 Task: Open general release of liability by upcounsel template from the template gallery.
Action: Mouse moved to (46, 86)
Screenshot: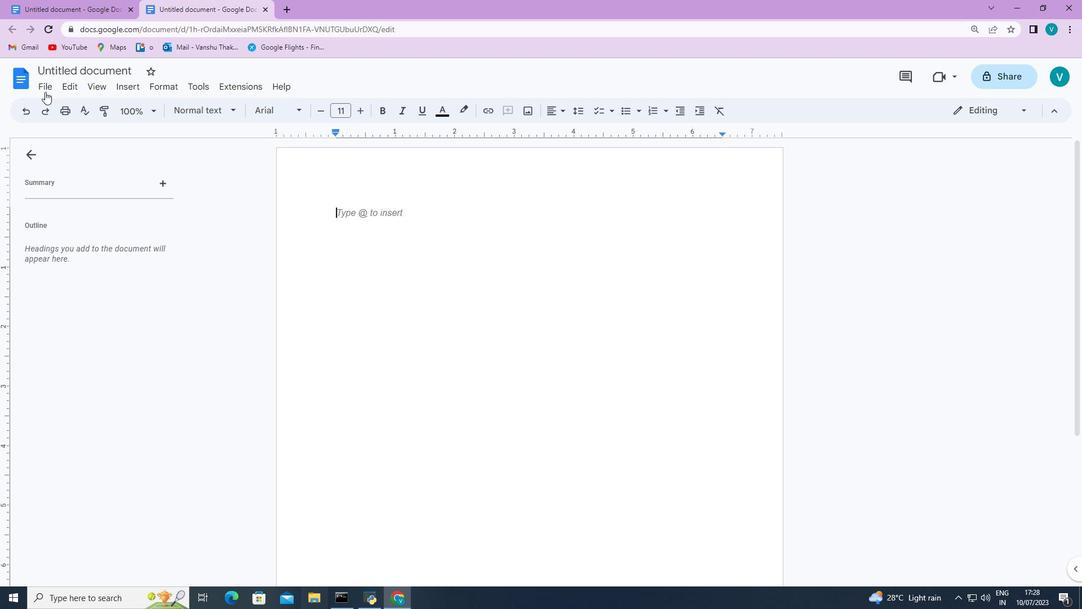
Action: Mouse pressed left at (46, 86)
Screenshot: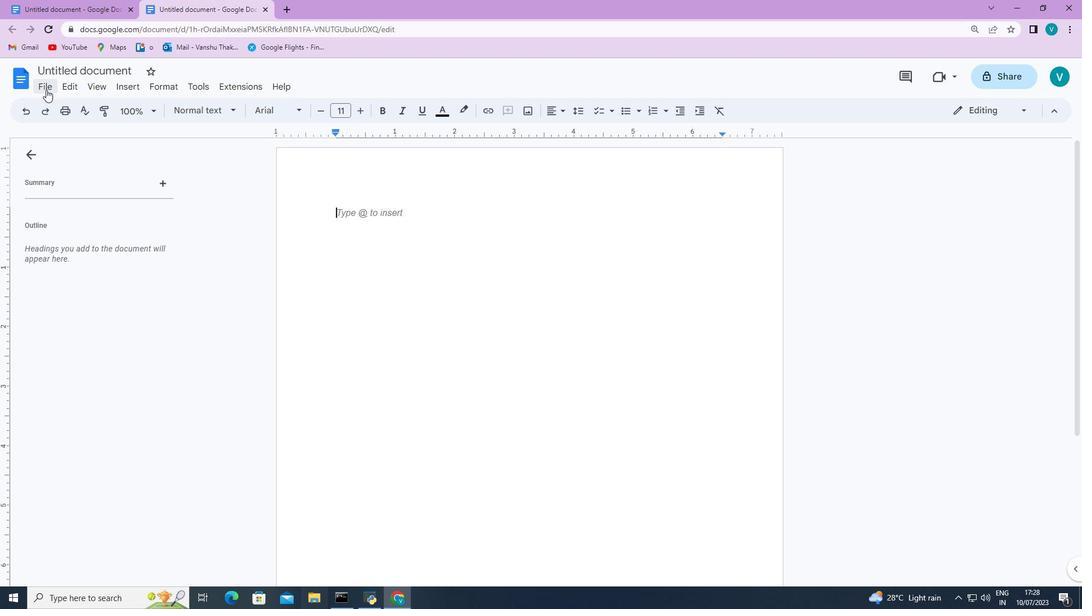 
Action: Mouse moved to (255, 124)
Screenshot: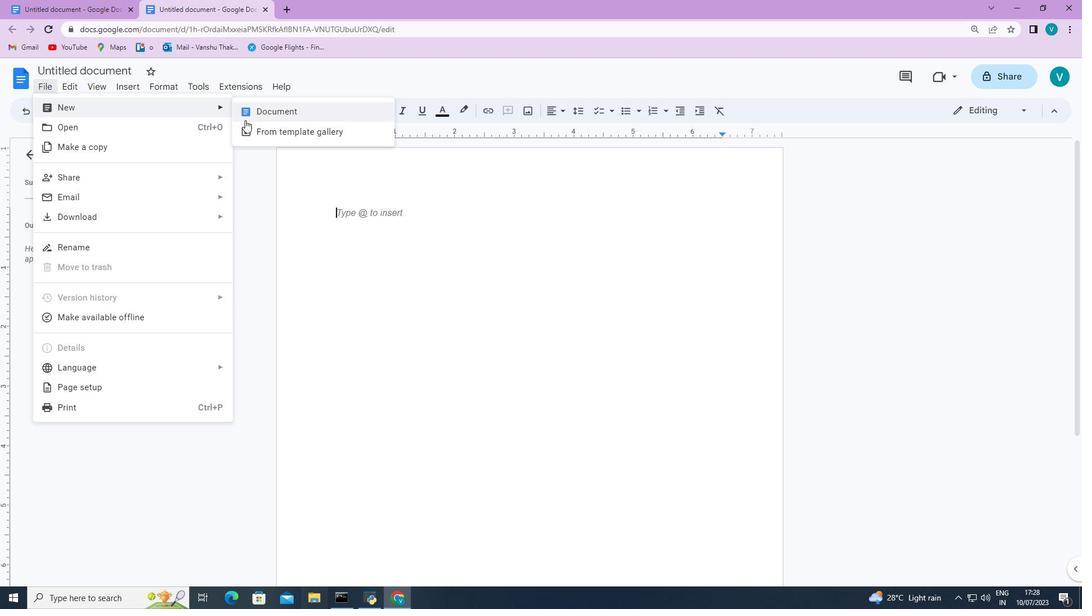 
Action: Mouse pressed left at (255, 124)
Screenshot: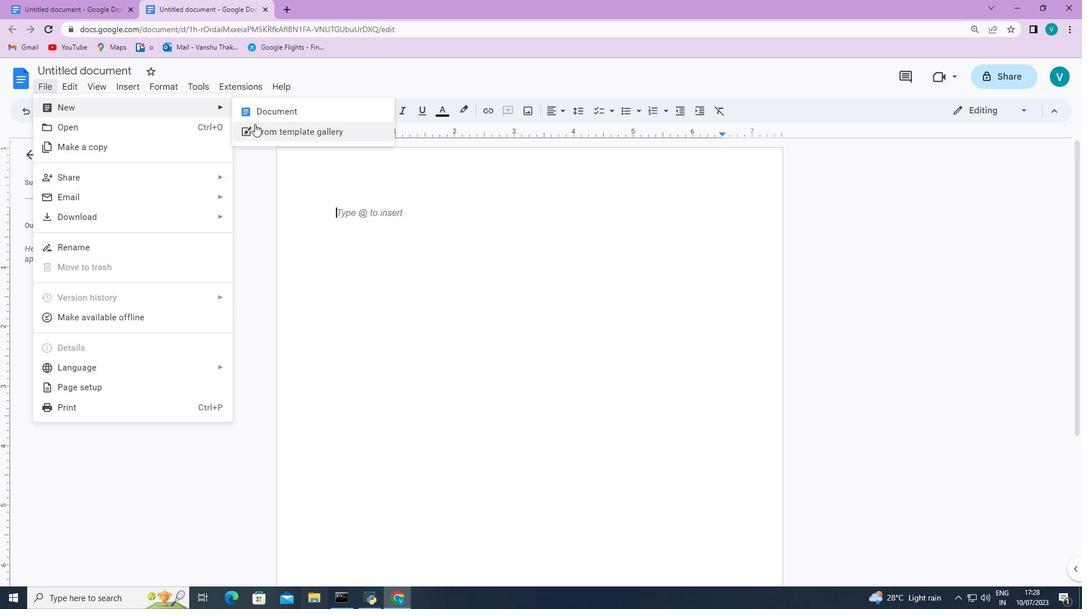 
Action: Mouse moved to (385, 298)
Screenshot: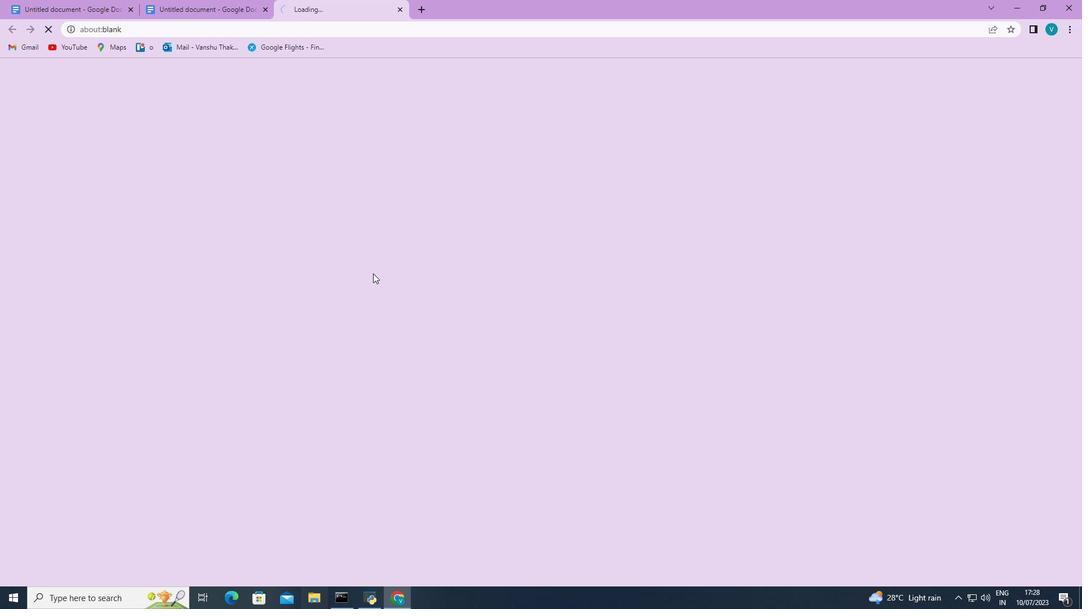 
Action: Mouse scrolled (385, 298) with delta (0, 0)
Screenshot: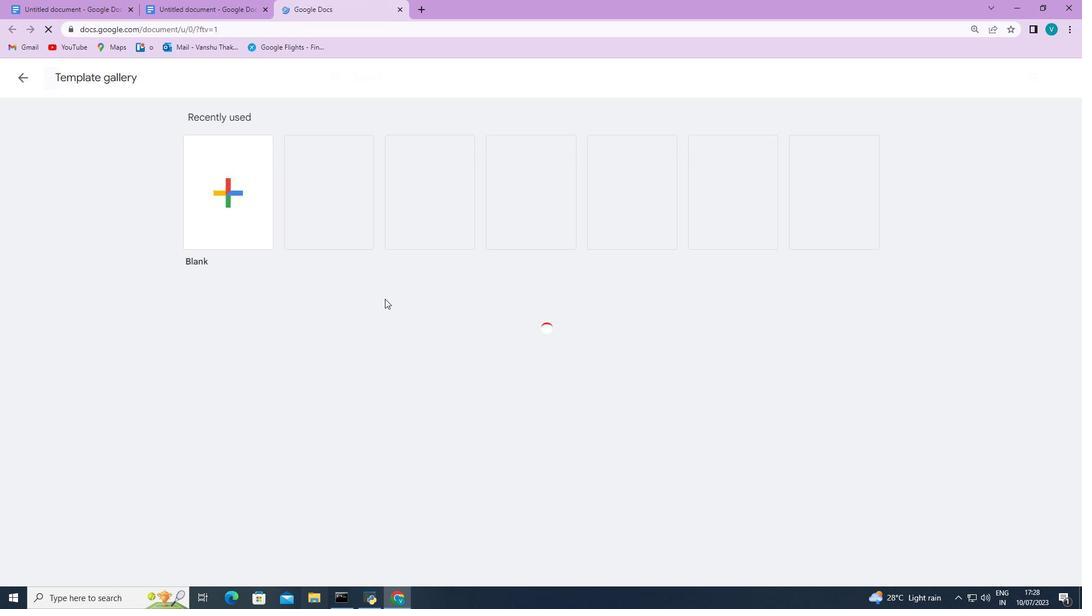 
Action: Mouse scrolled (385, 298) with delta (0, 0)
Screenshot: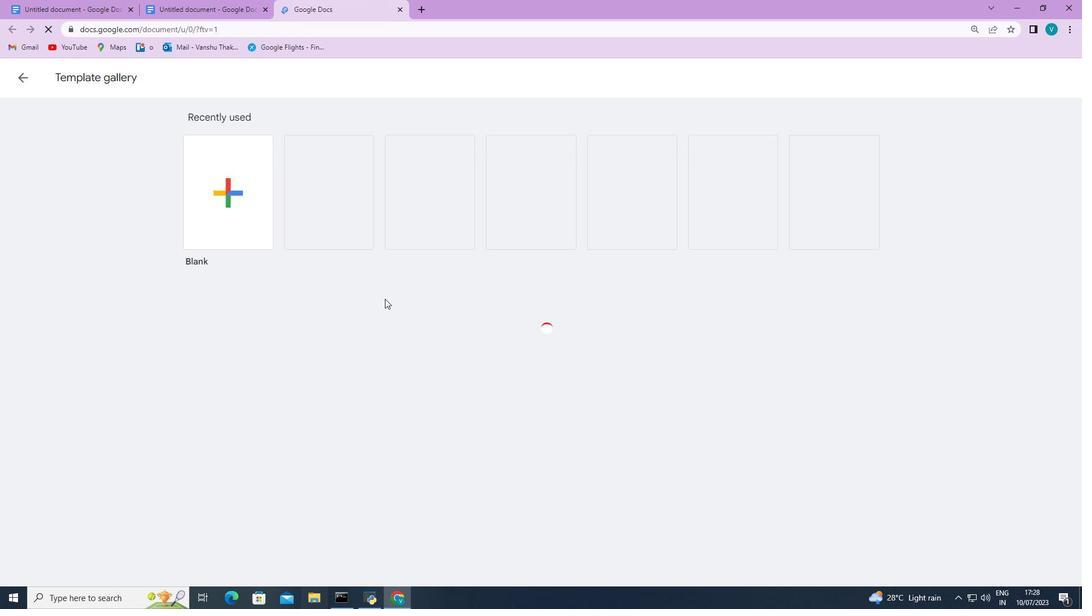 
Action: Mouse scrolled (385, 298) with delta (0, 0)
Screenshot: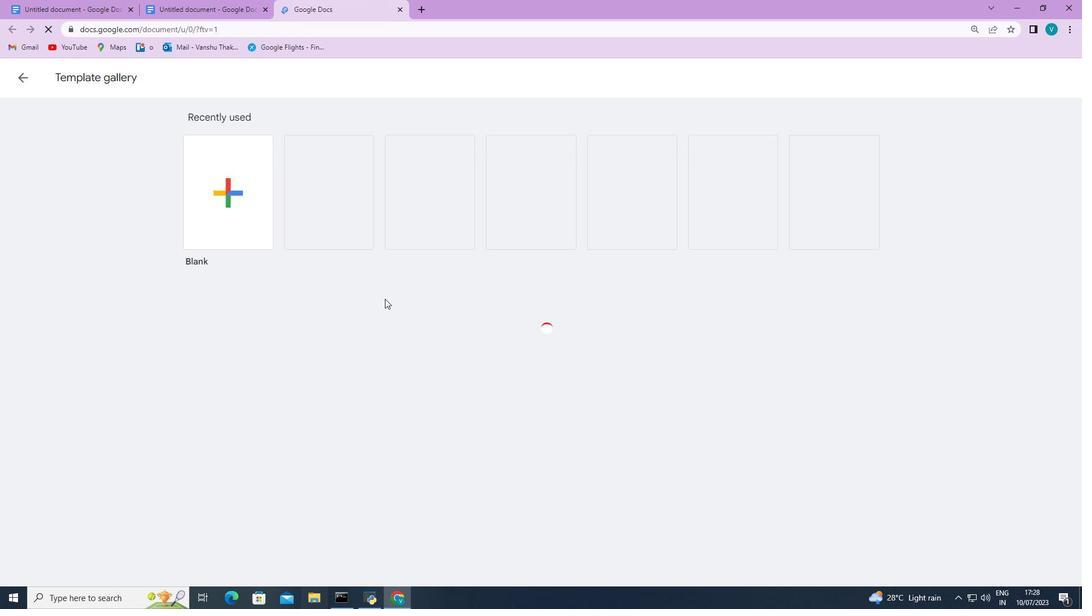 
Action: Mouse scrolled (385, 298) with delta (0, 0)
Screenshot: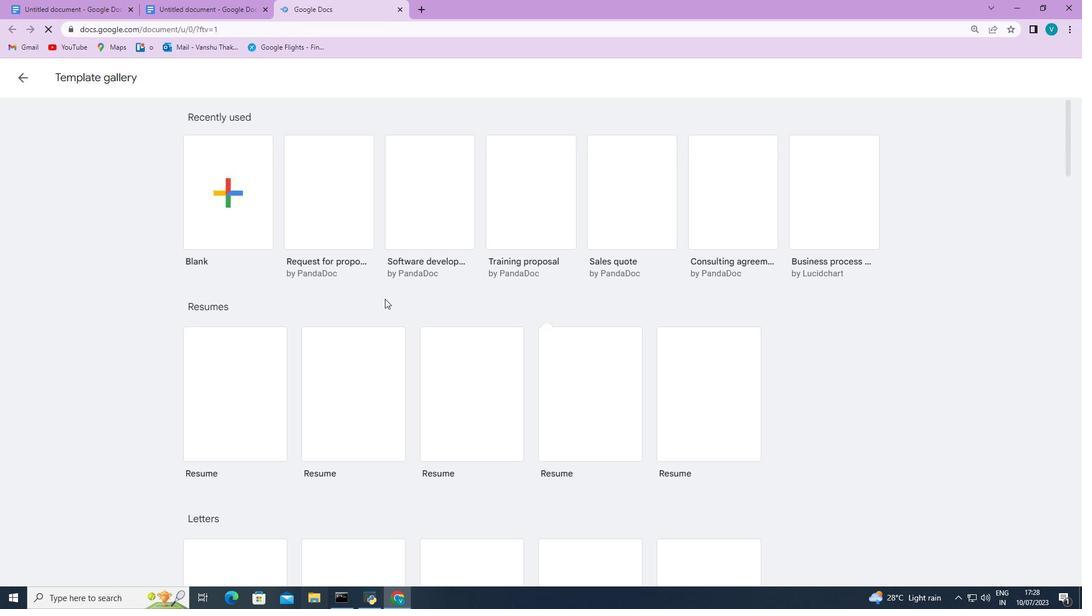 
Action: Mouse scrolled (385, 298) with delta (0, 0)
Screenshot: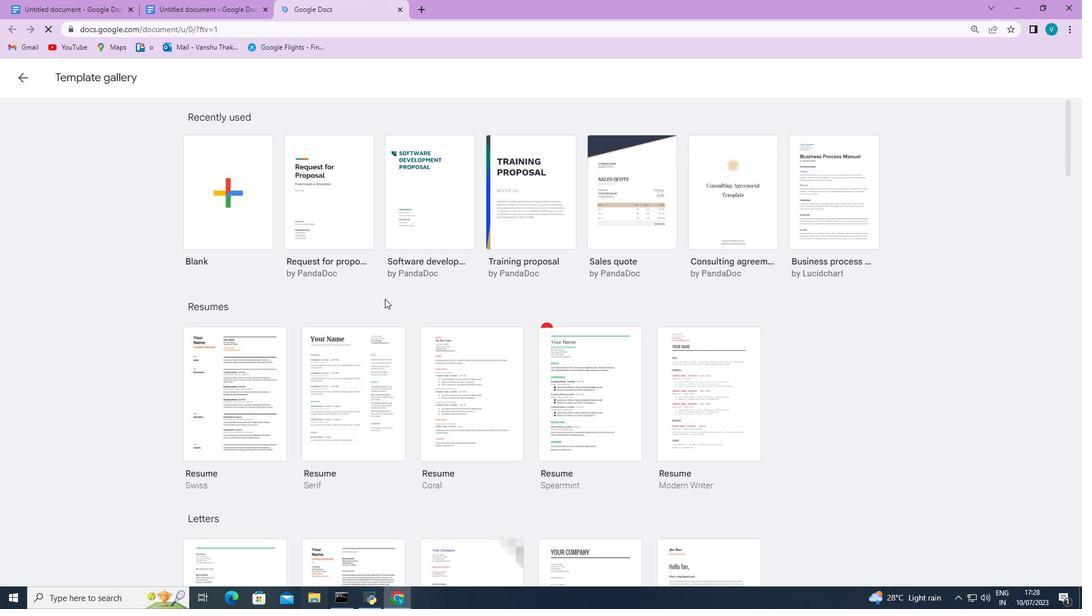 
Action: Mouse scrolled (385, 298) with delta (0, 0)
Screenshot: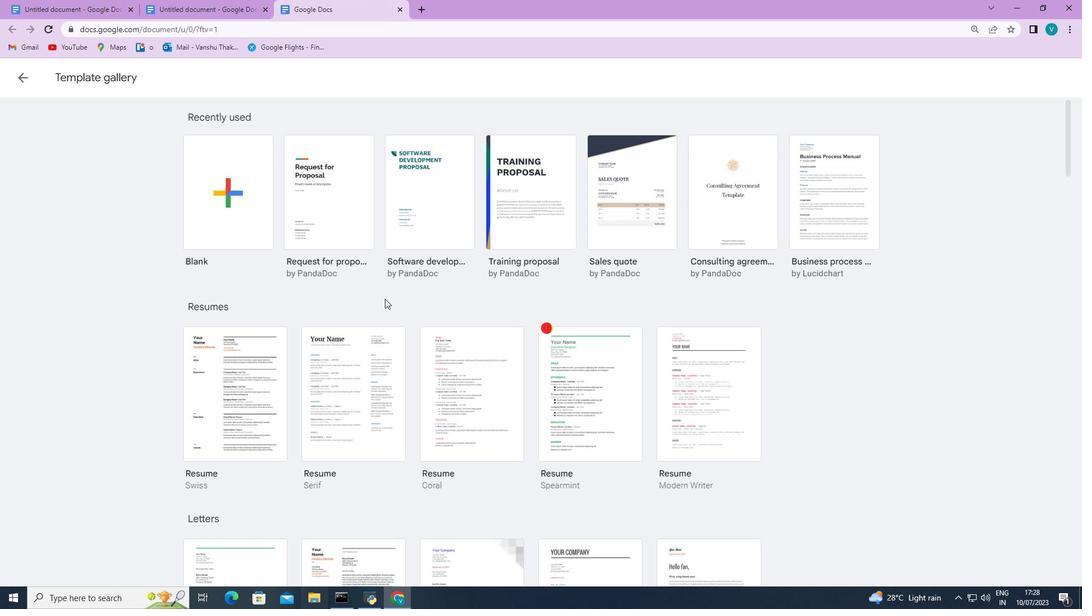 
Action: Mouse scrolled (385, 298) with delta (0, 0)
Screenshot: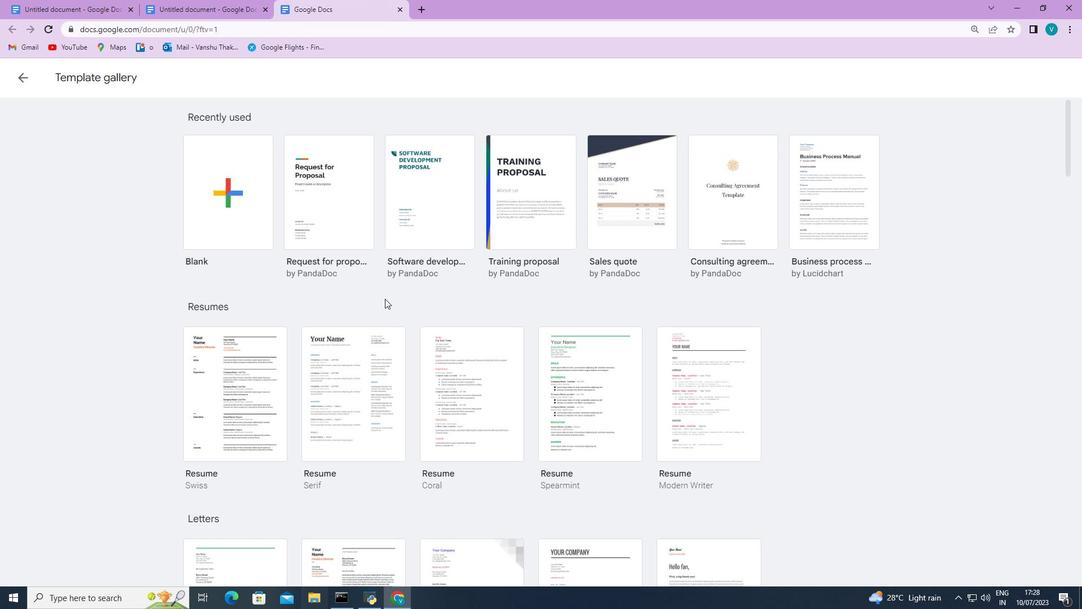 
Action: Mouse scrolled (385, 298) with delta (0, 0)
Screenshot: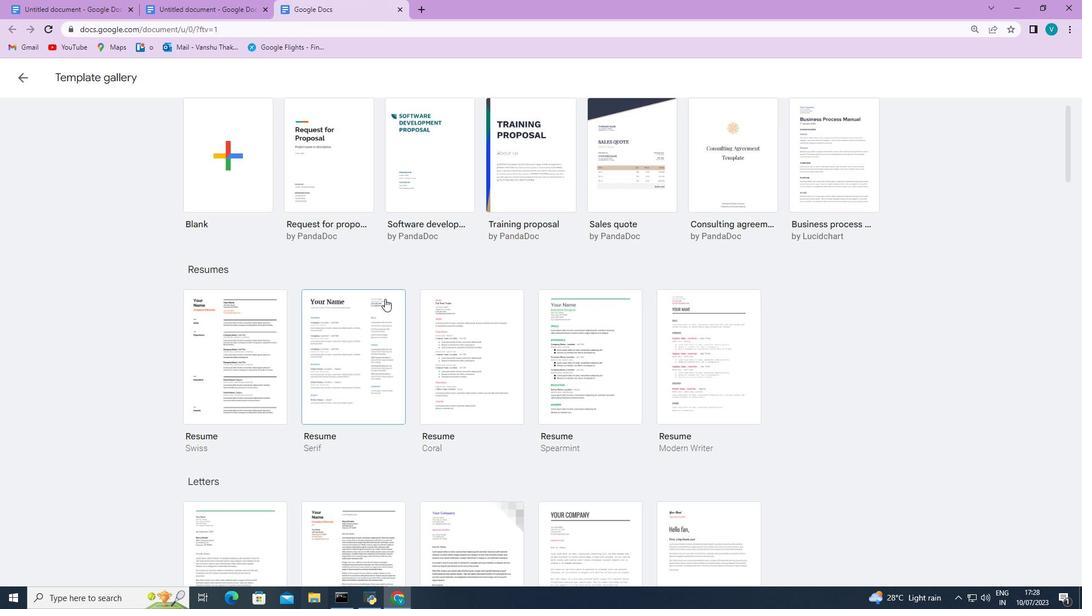 
Action: Mouse scrolled (385, 298) with delta (0, 0)
Screenshot: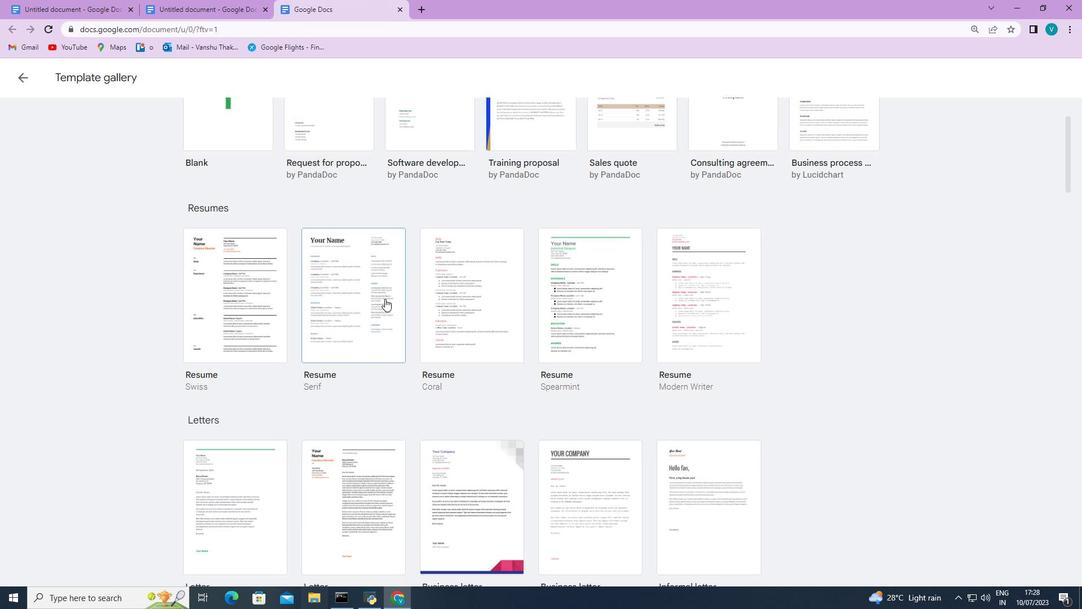 
Action: Mouse scrolled (385, 298) with delta (0, 0)
Screenshot: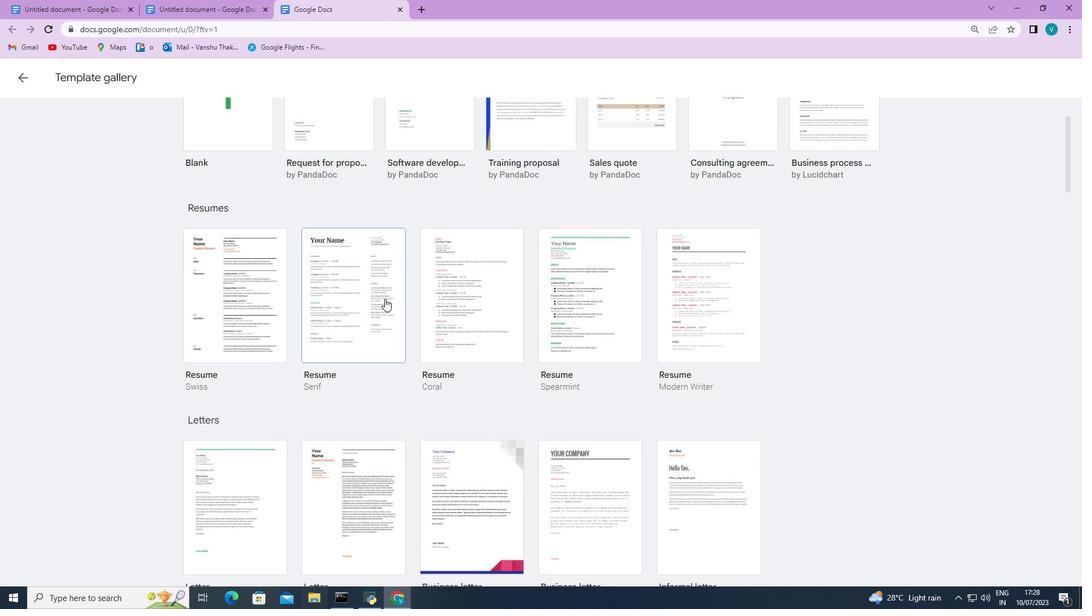 
Action: Mouse scrolled (385, 298) with delta (0, 0)
Screenshot: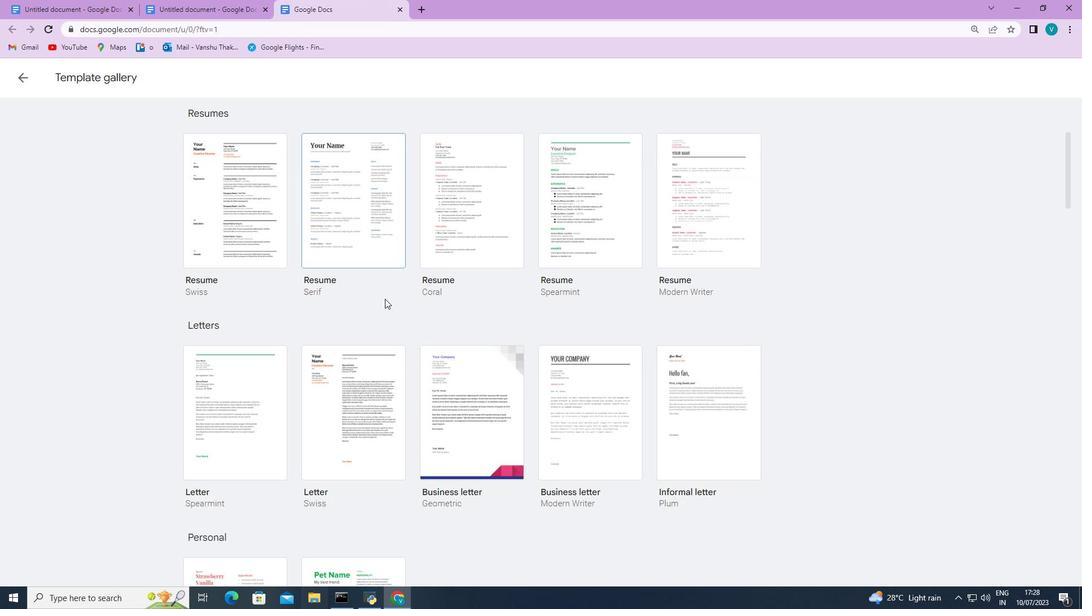 
Action: Mouse scrolled (385, 298) with delta (0, 0)
Screenshot: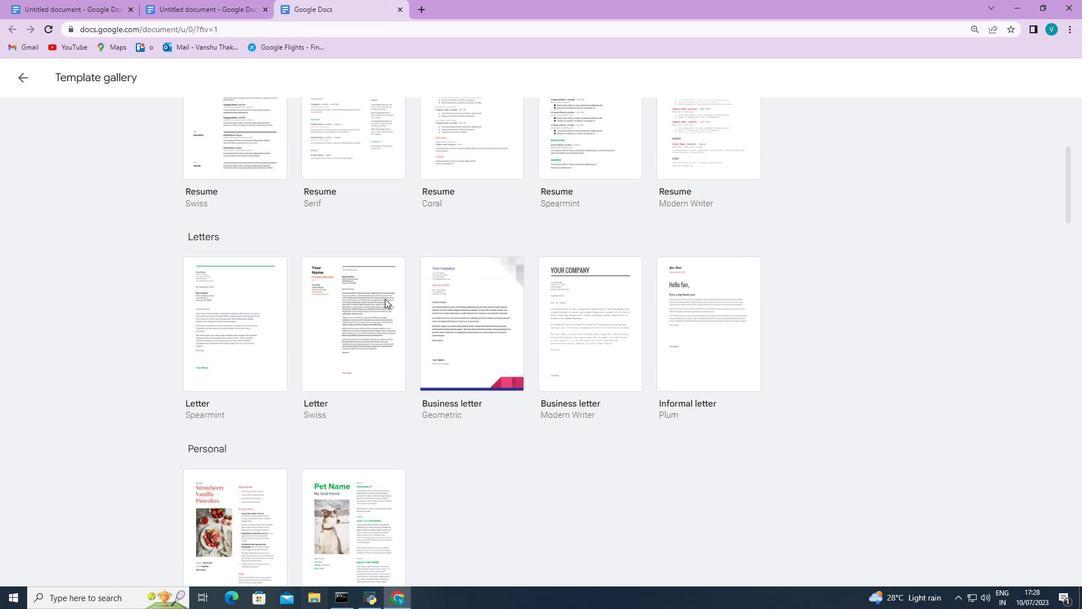 
Action: Mouse scrolled (385, 298) with delta (0, 0)
Screenshot: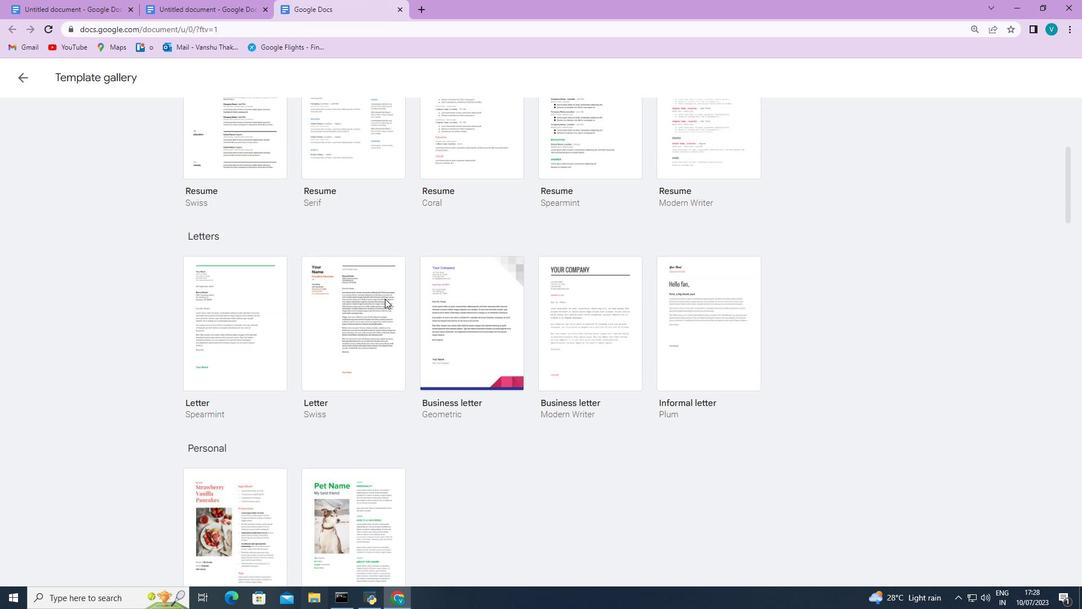 
Action: Mouse scrolled (385, 298) with delta (0, 0)
Screenshot: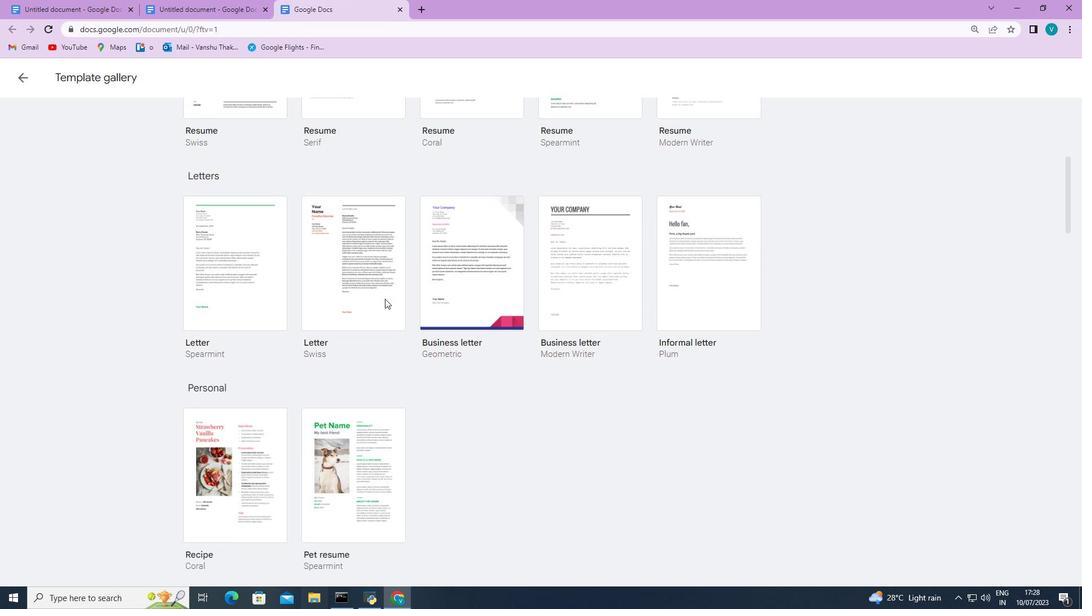 
Action: Mouse scrolled (385, 298) with delta (0, 0)
Screenshot: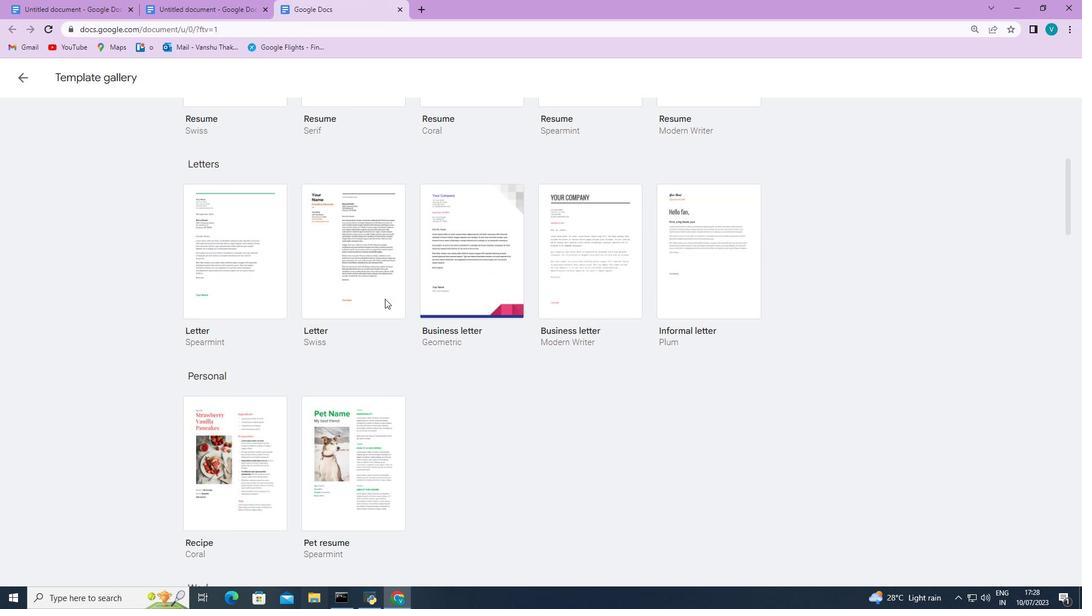 
Action: Mouse scrolled (385, 298) with delta (0, 0)
Screenshot: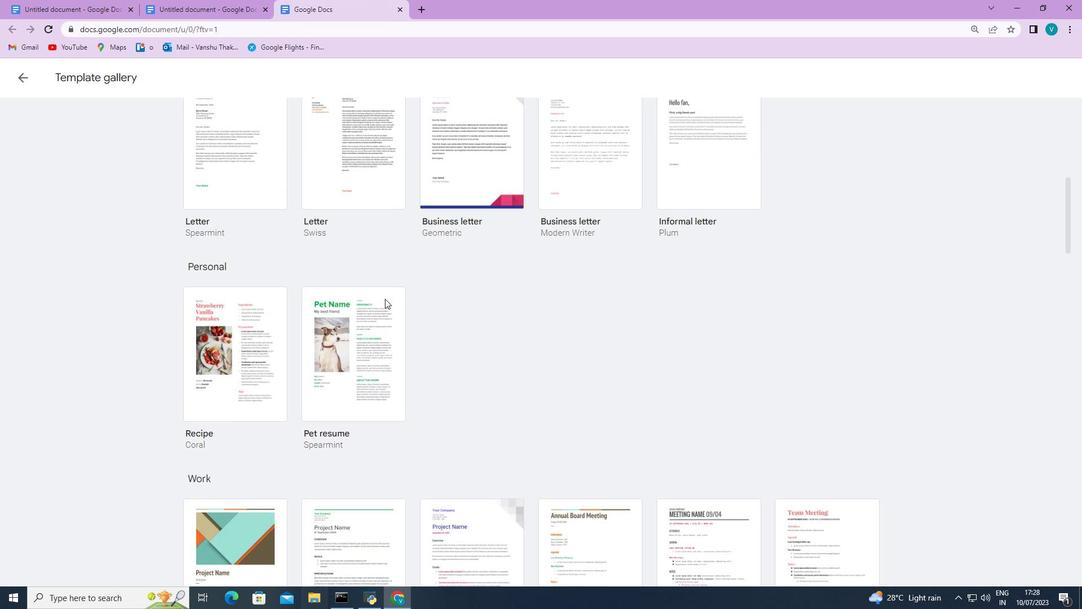 
Action: Mouse scrolled (385, 298) with delta (0, 0)
Screenshot: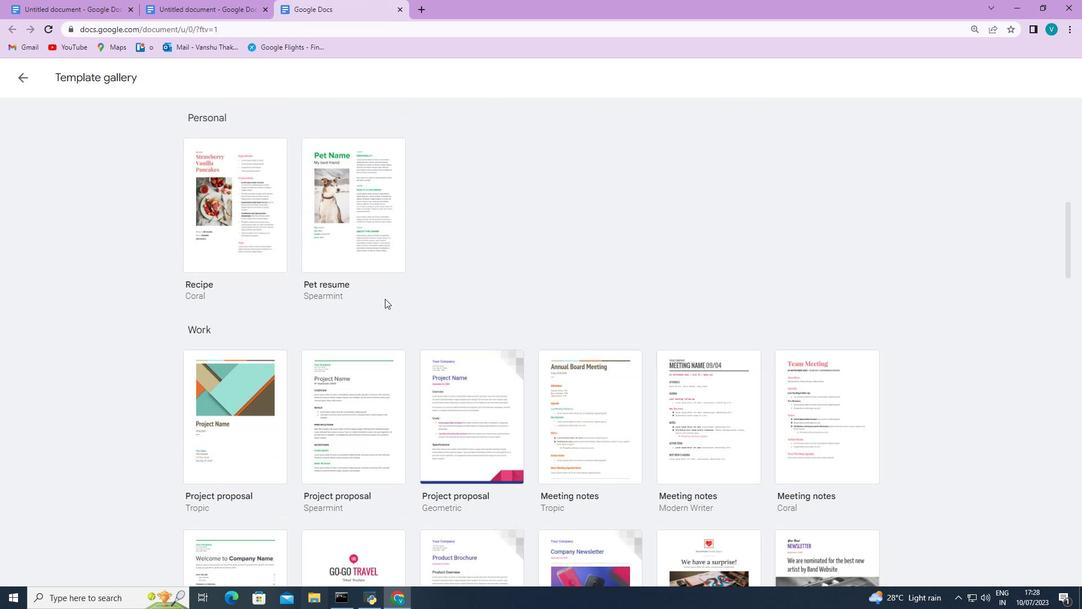 
Action: Mouse scrolled (385, 298) with delta (0, 0)
Screenshot: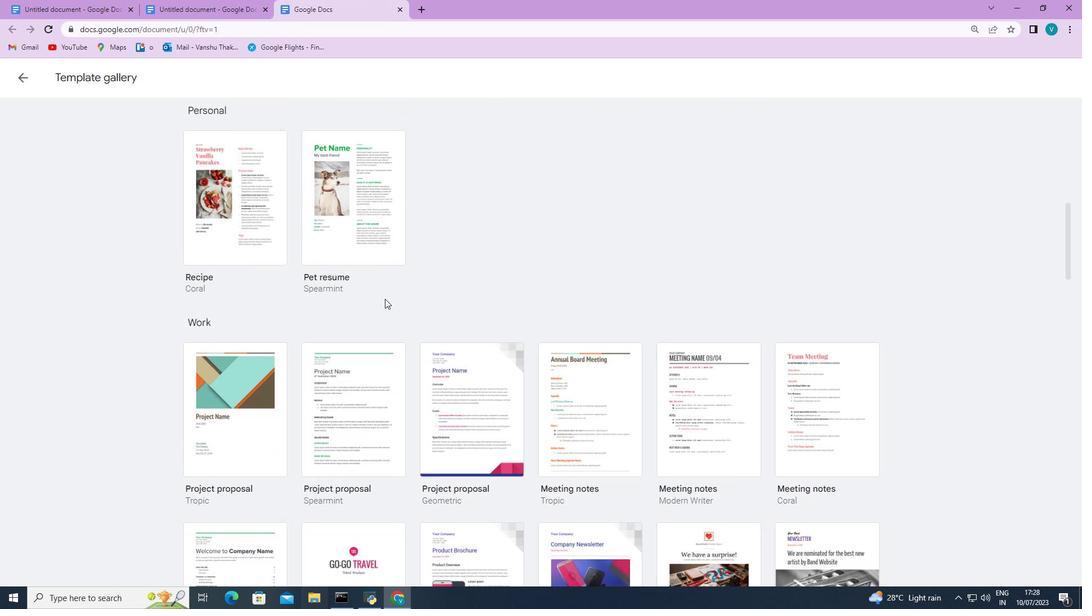 
Action: Mouse scrolled (385, 298) with delta (0, 0)
Screenshot: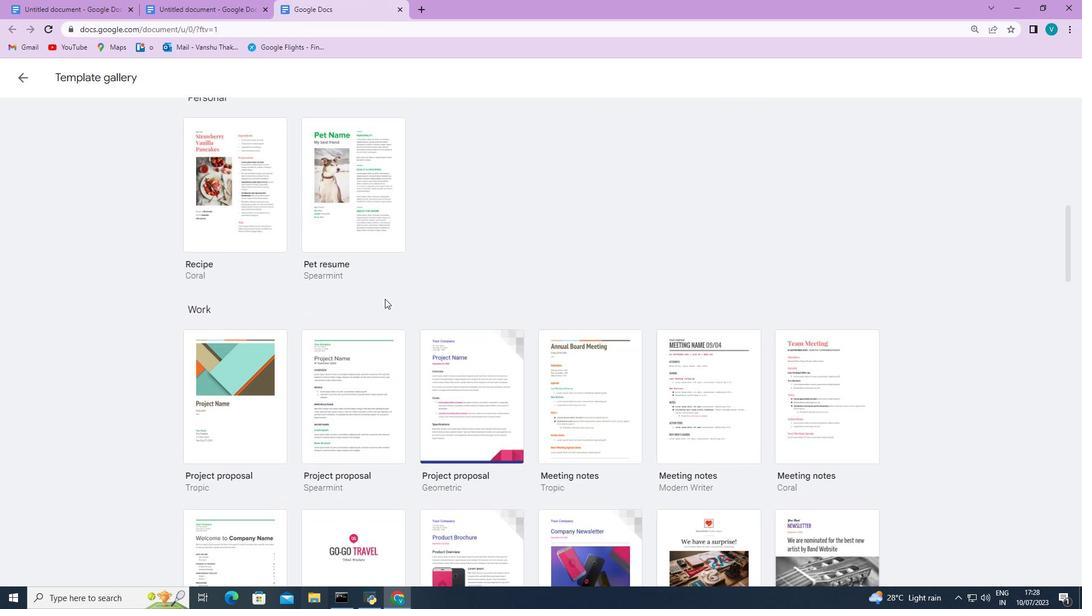 
Action: Mouse scrolled (385, 298) with delta (0, 0)
Screenshot: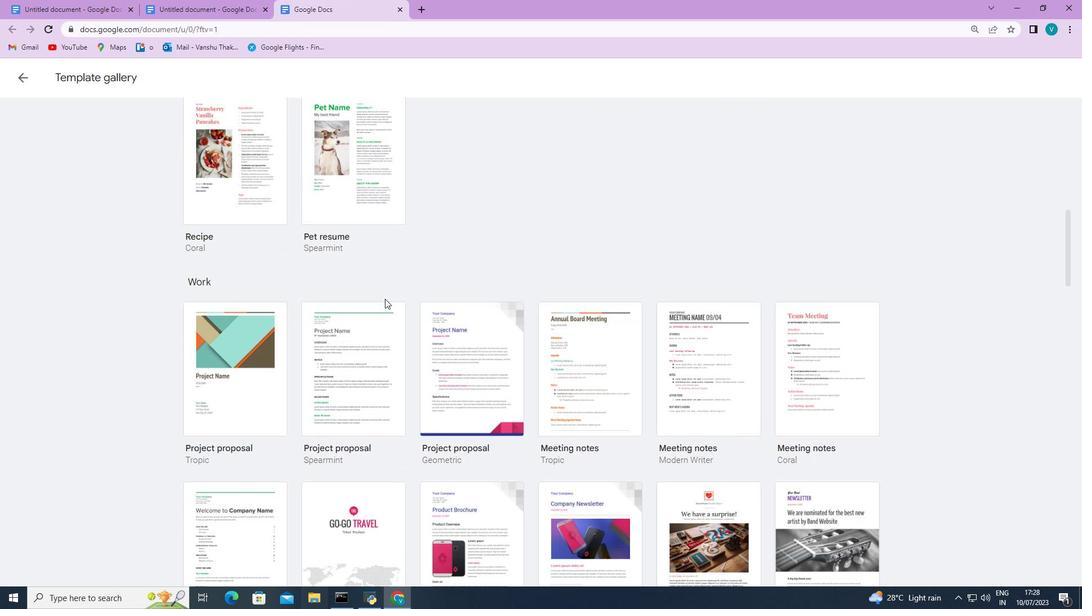 
Action: Mouse scrolled (385, 298) with delta (0, 0)
Screenshot: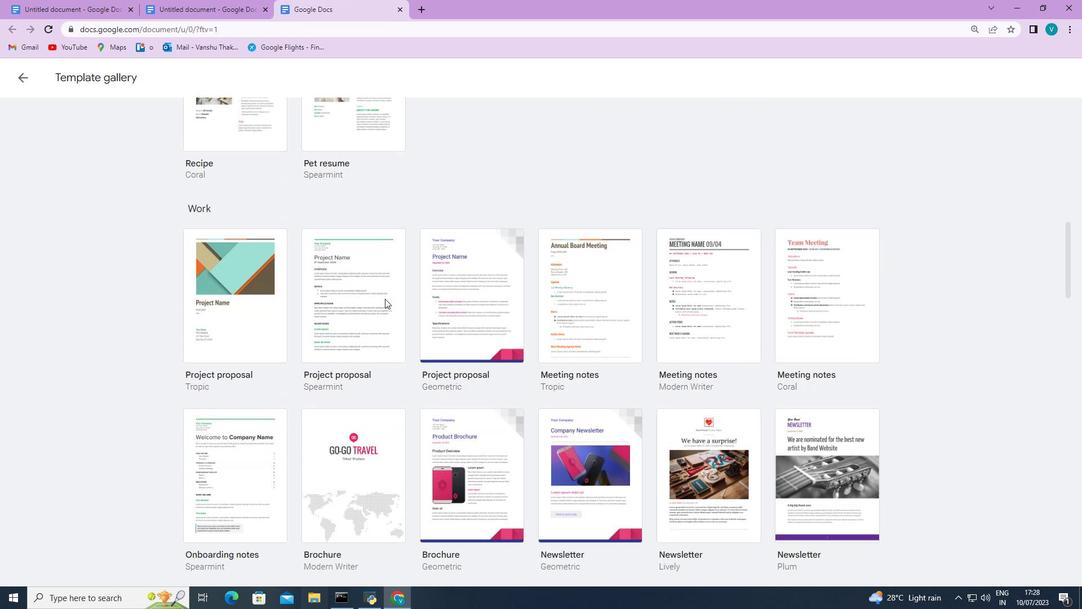 
Action: Mouse scrolled (385, 298) with delta (0, 0)
Screenshot: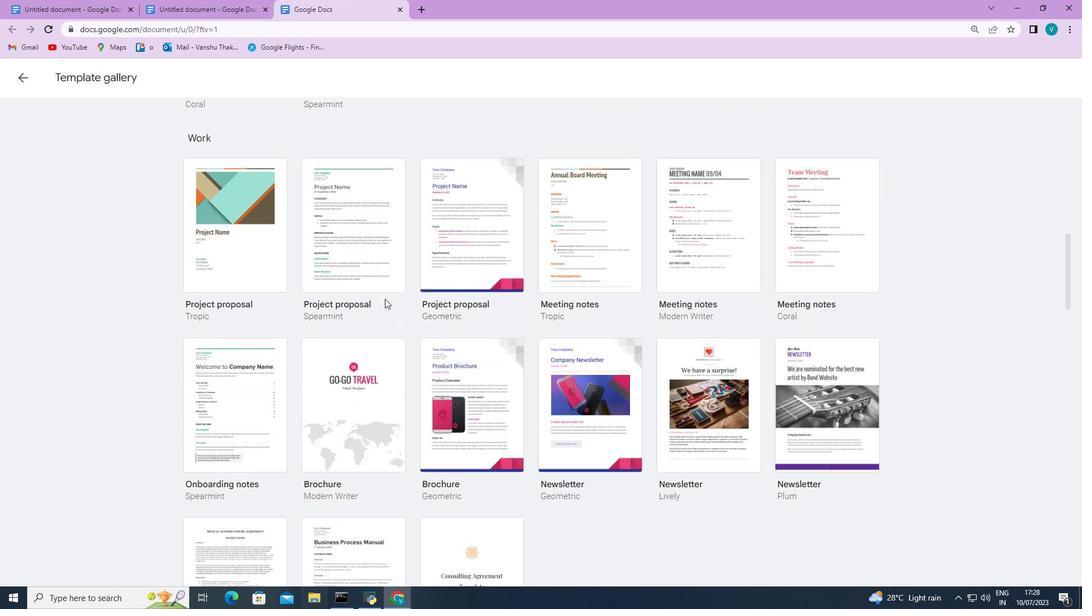 
Action: Mouse scrolled (385, 298) with delta (0, 0)
Screenshot: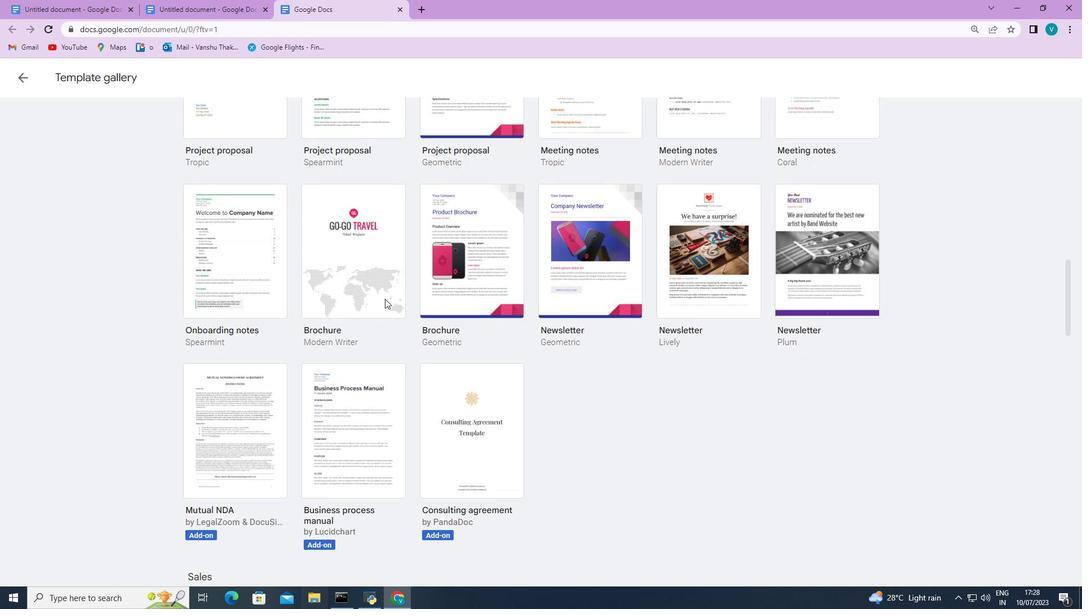 
Action: Mouse scrolled (385, 298) with delta (0, 0)
Screenshot: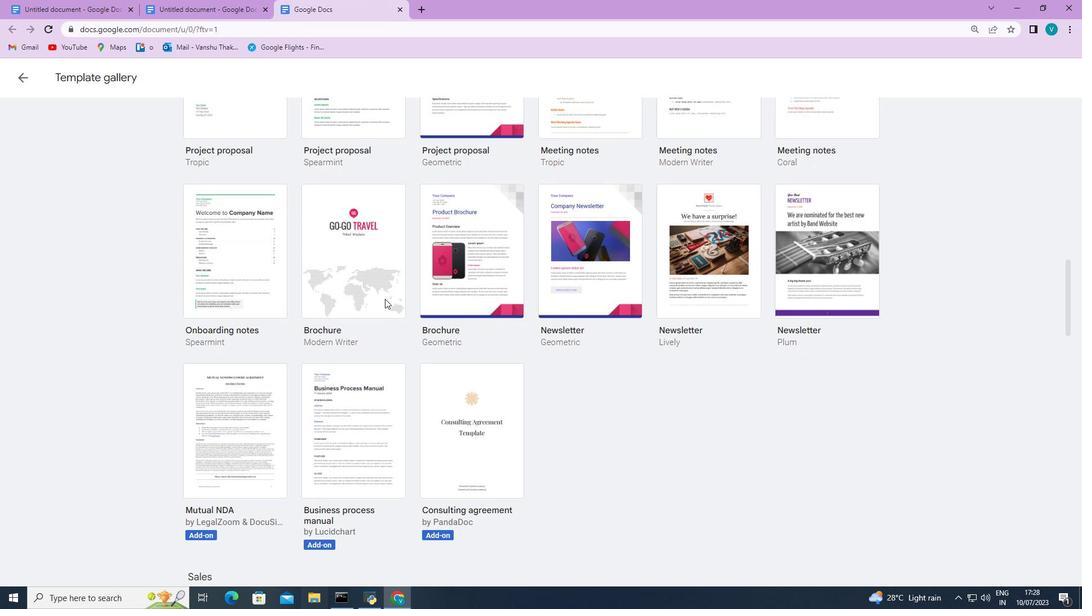
Action: Mouse scrolled (385, 298) with delta (0, 0)
Screenshot: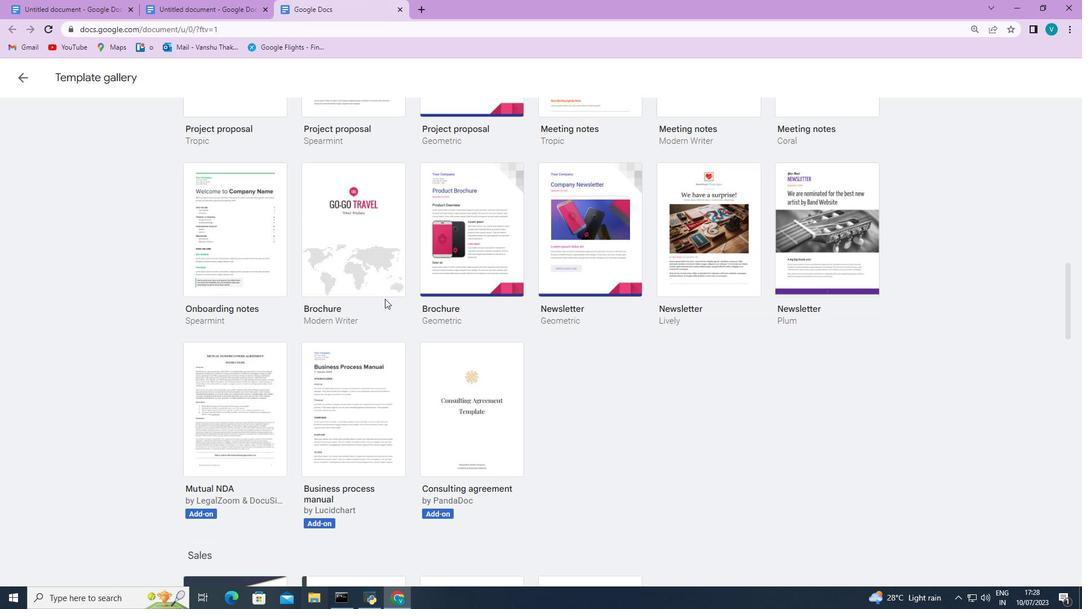 
Action: Mouse scrolled (385, 298) with delta (0, 0)
Screenshot: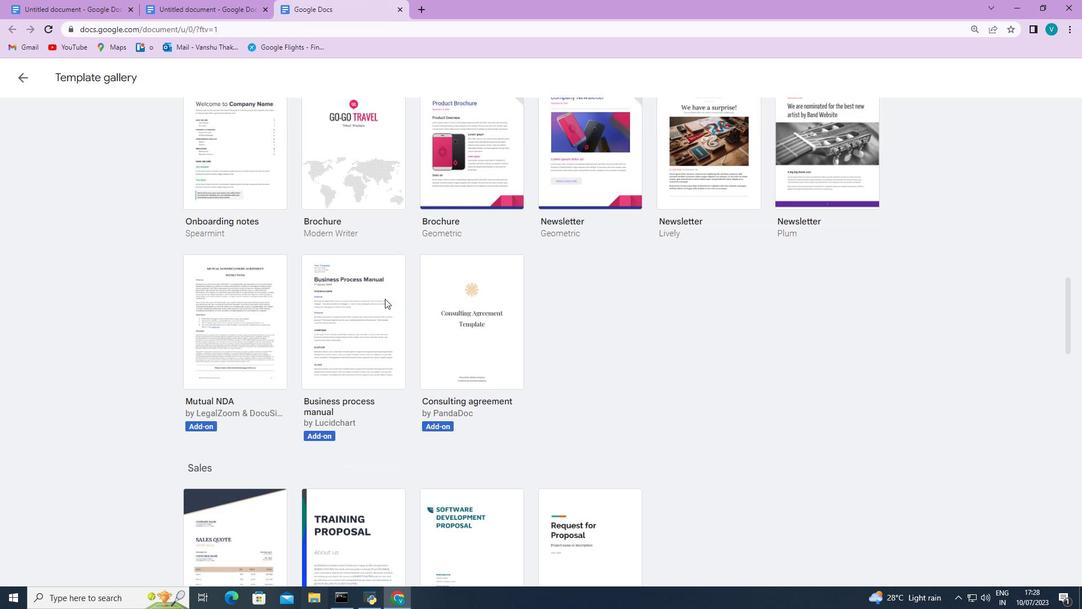 
Action: Mouse scrolled (385, 298) with delta (0, 0)
Screenshot: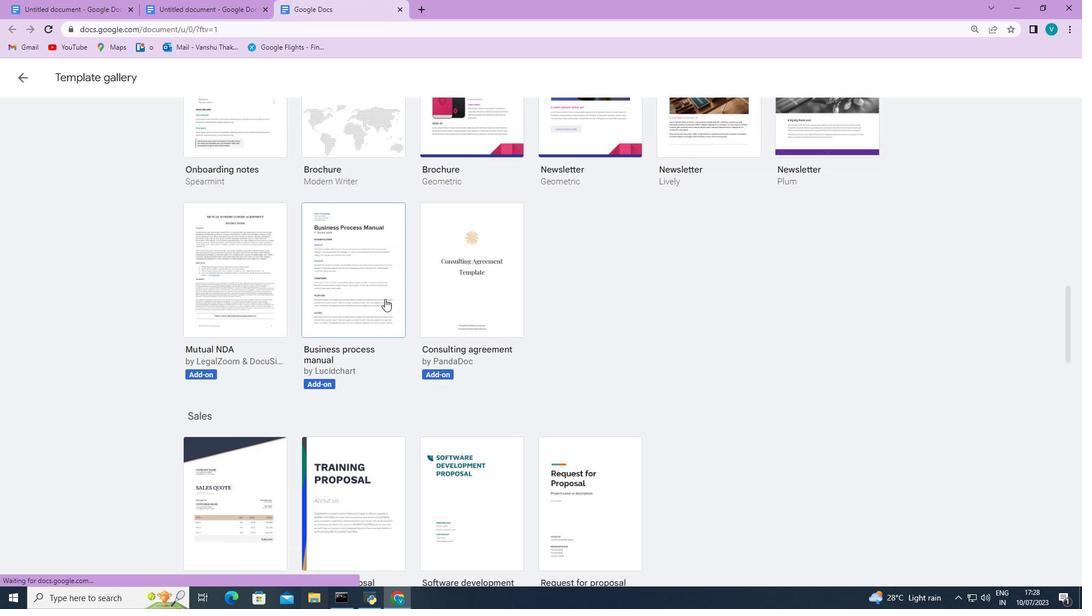 
Action: Mouse scrolled (385, 298) with delta (0, 0)
Screenshot: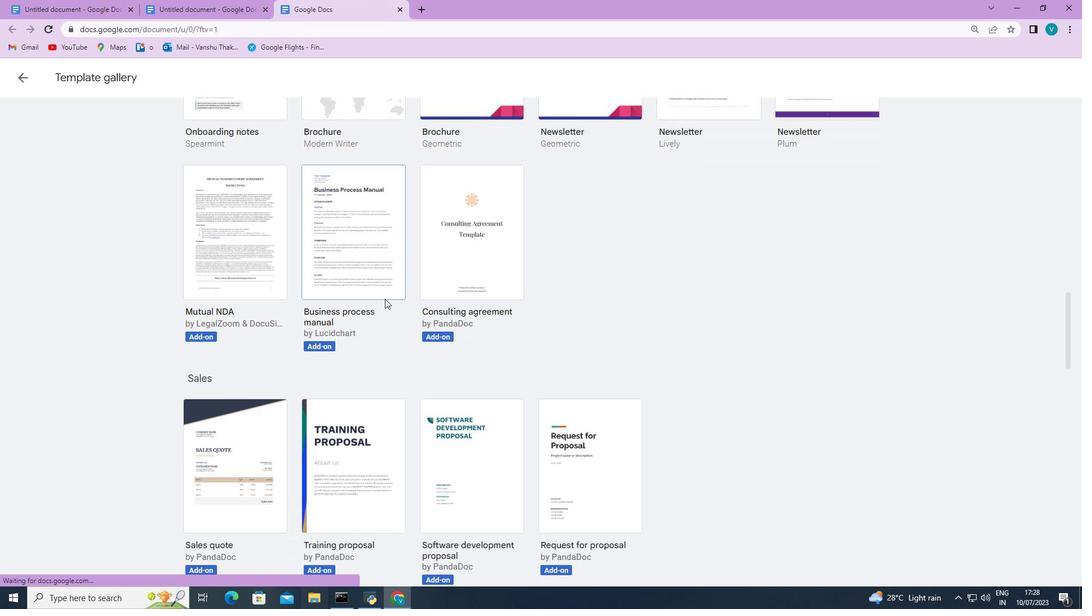 
Action: Mouse scrolled (385, 298) with delta (0, 0)
Screenshot: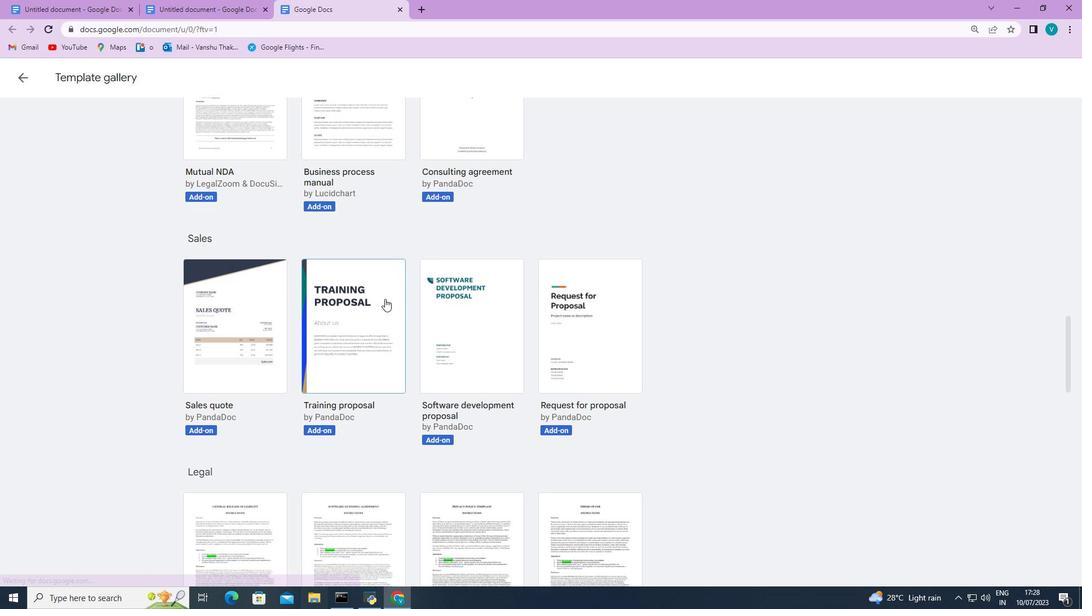 
Action: Mouse scrolled (385, 298) with delta (0, 0)
Screenshot: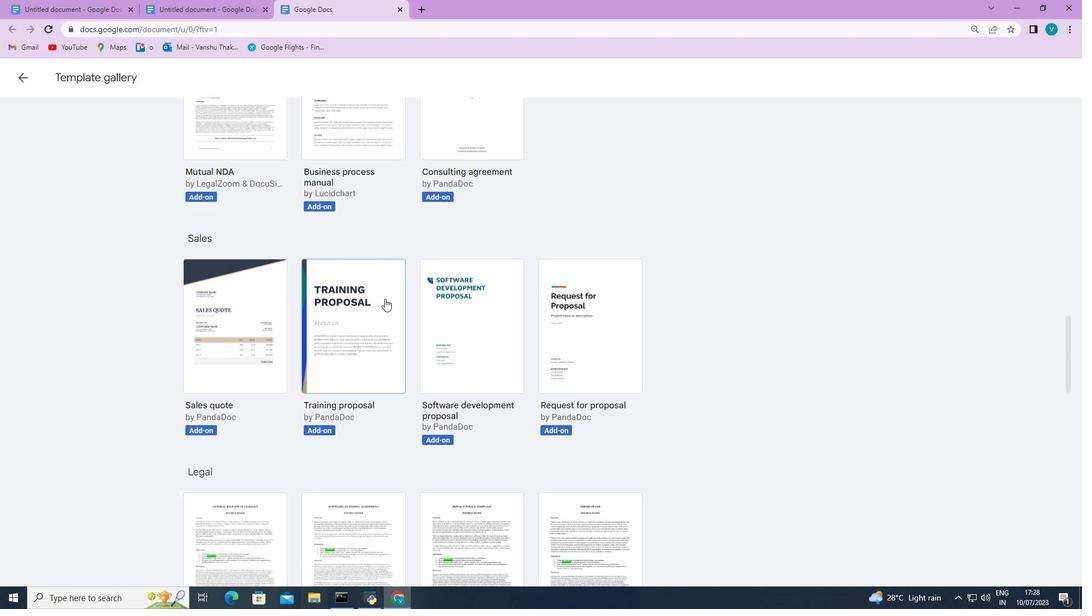 
Action: Mouse scrolled (385, 298) with delta (0, 0)
Screenshot: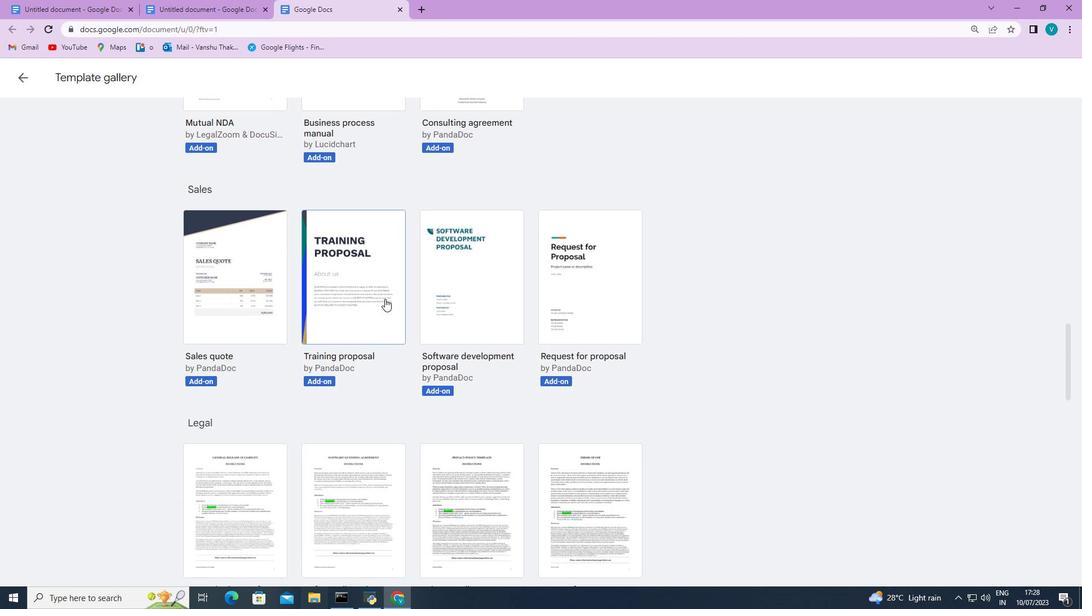 
Action: Mouse scrolled (385, 298) with delta (0, 0)
Screenshot: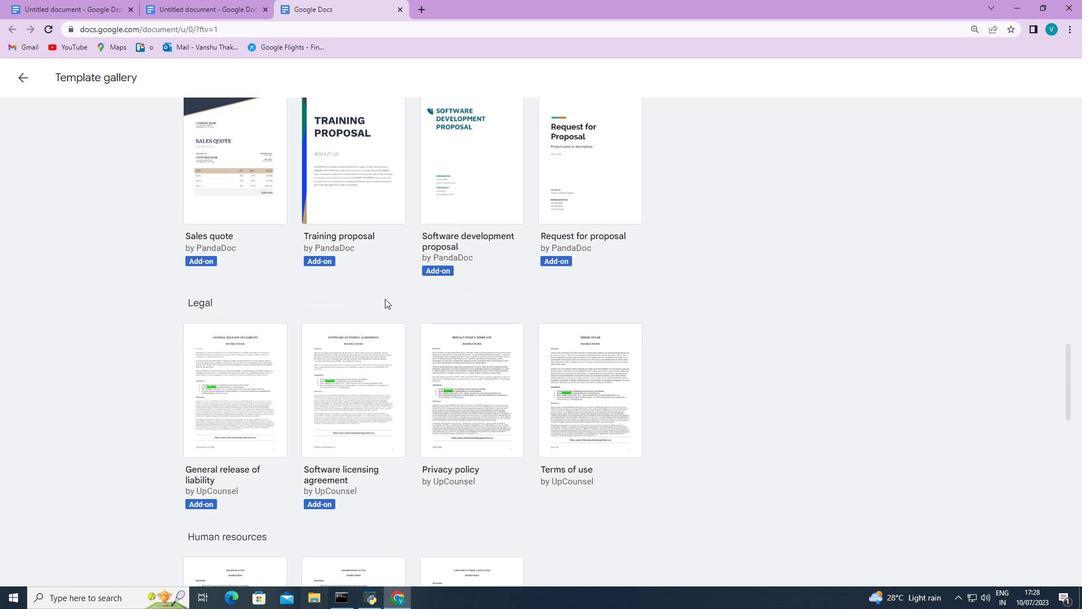 
Action: Mouse scrolled (385, 298) with delta (0, 0)
Screenshot: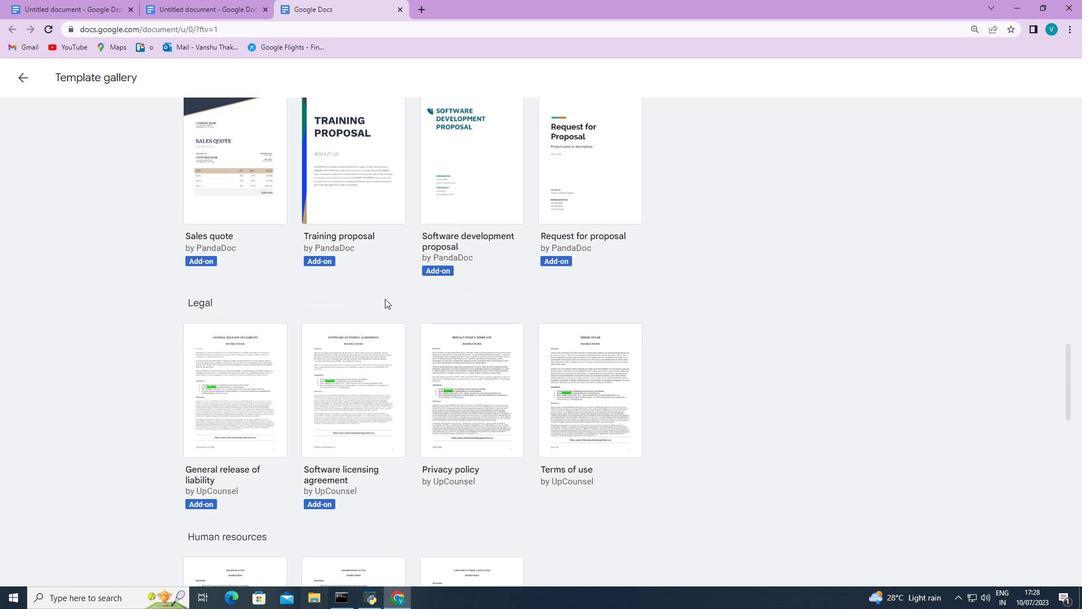 
Action: Mouse scrolled (385, 298) with delta (0, 0)
Screenshot: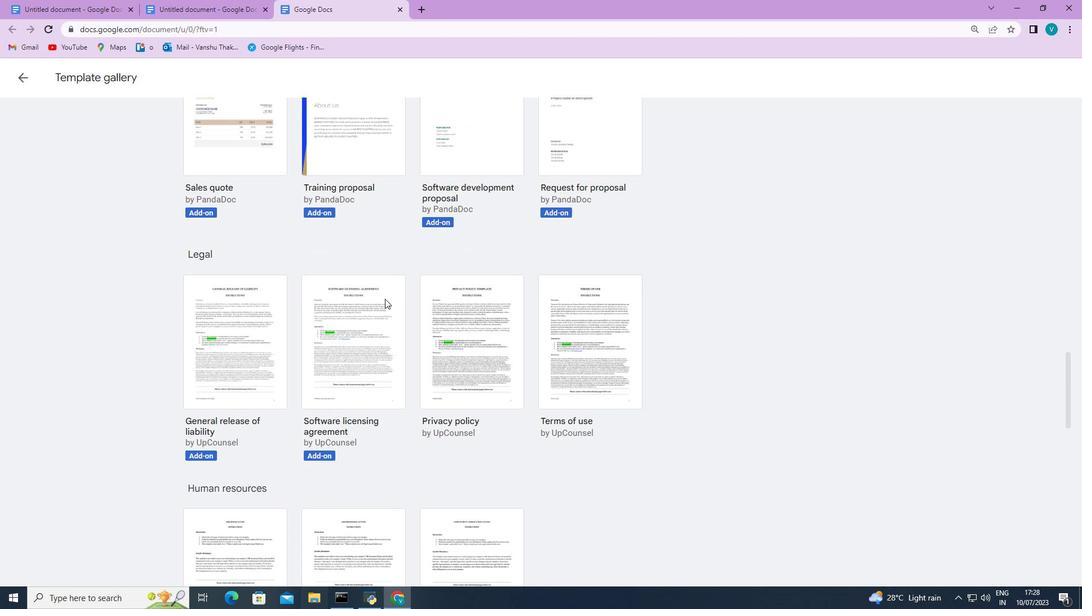 
Action: Mouse moved to (223, 196)
Screenshot: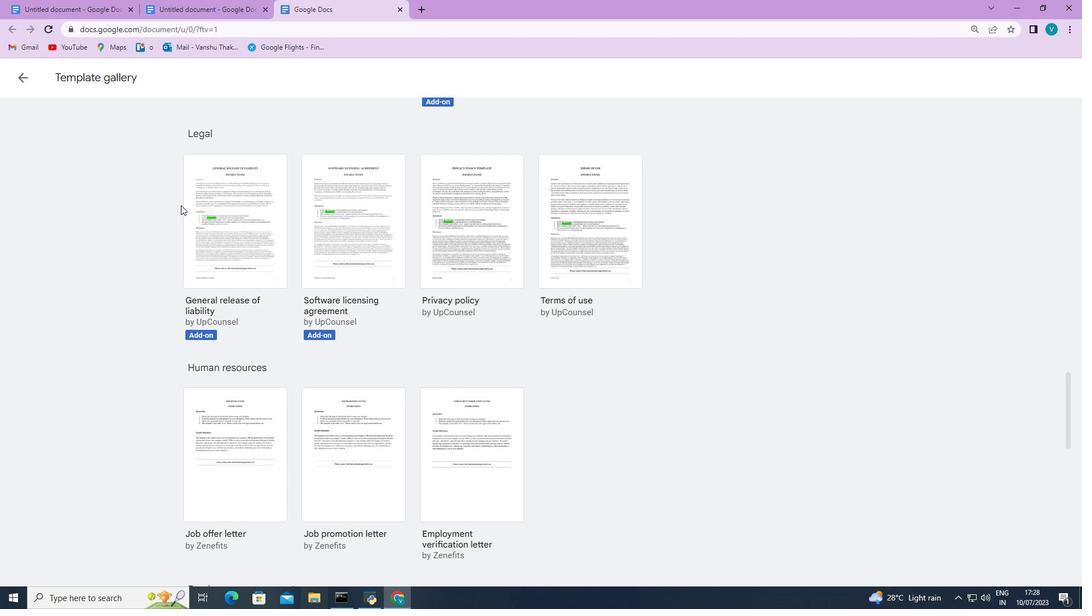 
Action: Mouse pressed left at (223, 196)
Screenshot: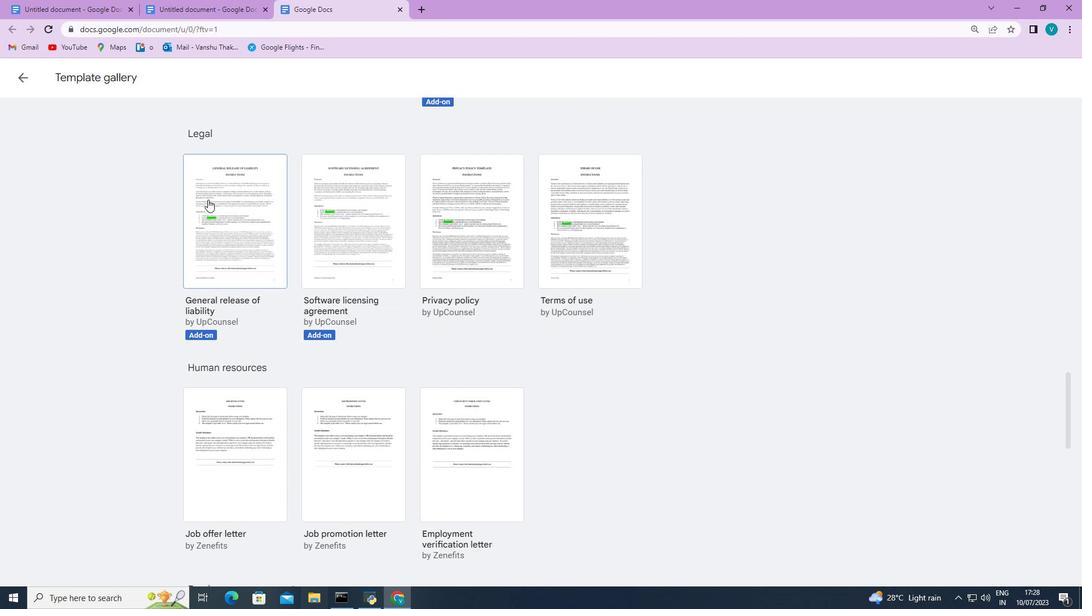 
Action: Mouse moved to (224, 196)
Screenshot: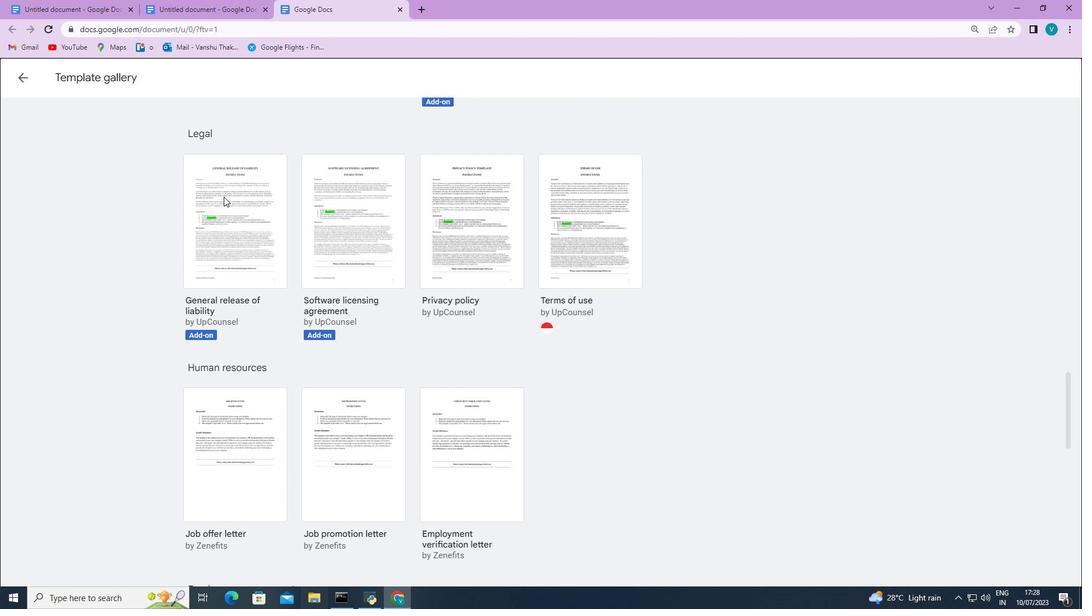 
